 Task: Log work in the project AgileOutlook for the issue 'Create a new online platform for online fitness courses with advanced workout tracking and personalization features' spent time as '4w 5d 6h 7m' and remaining time as '6w 5d 16h 21m' and add a flag. Now add the issue to the epic 'Knowledge management system implementation'. Log work in the project AgileOutlook for the issue 'Implement a new cloud-based performance management system for a company with advanced employee evaluation and goal setting features' spent time as '2w 6d 19h 29m' and remaining time as '5w 4d 8h 2m' and clone the issue. Now add the issue to the epic 'IT infrastructure as a service (IaaS) adoption'
Action: Mouse moved to (830, 195)
Screenshot: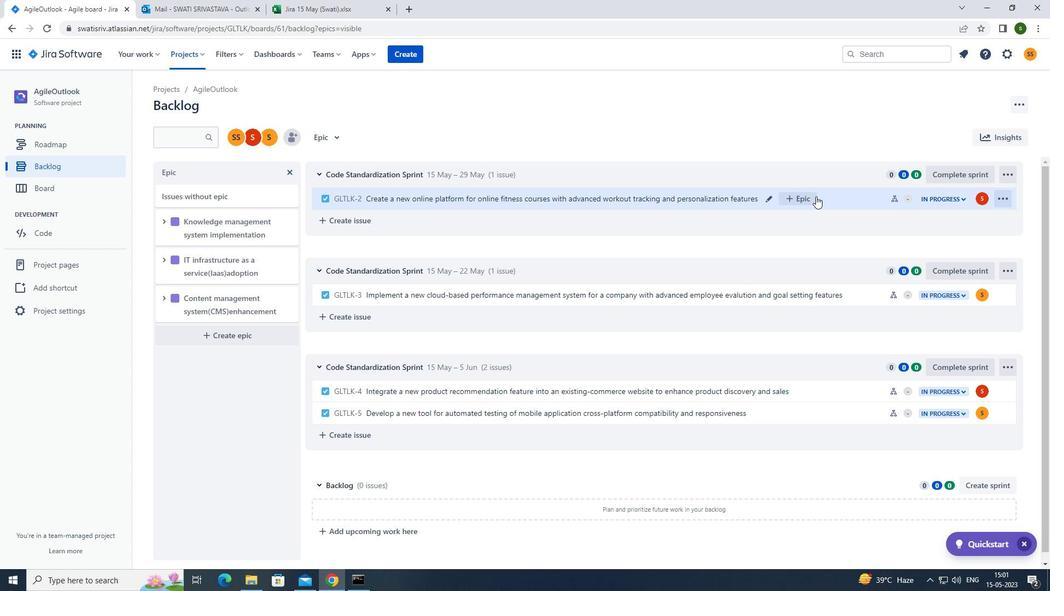 
Action: Mouse pressed left at (830, 195)
Screenshot: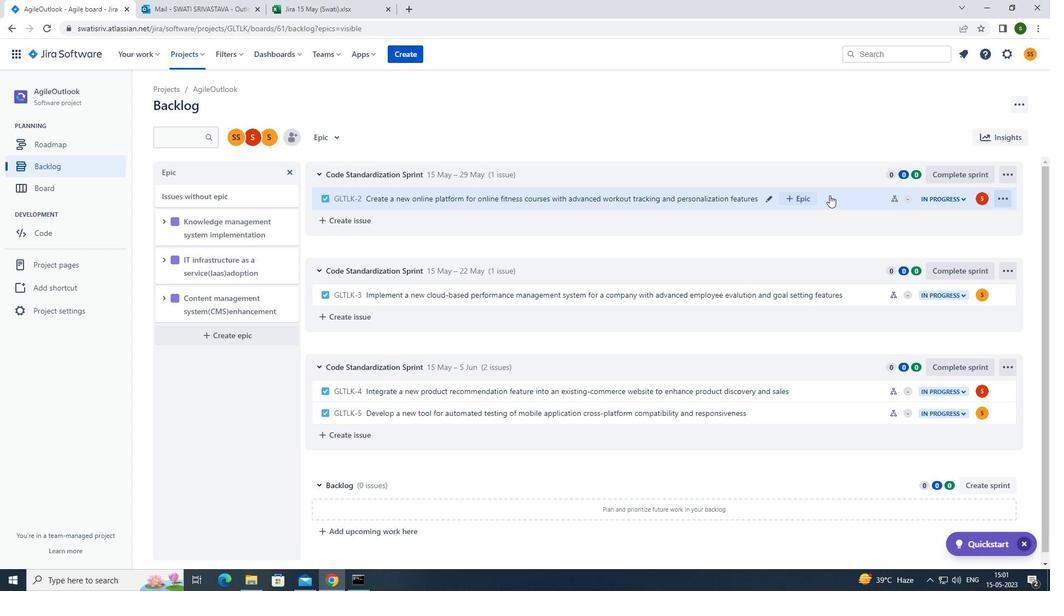
Action: Mouse moved to (1010, 173)
Screenshot: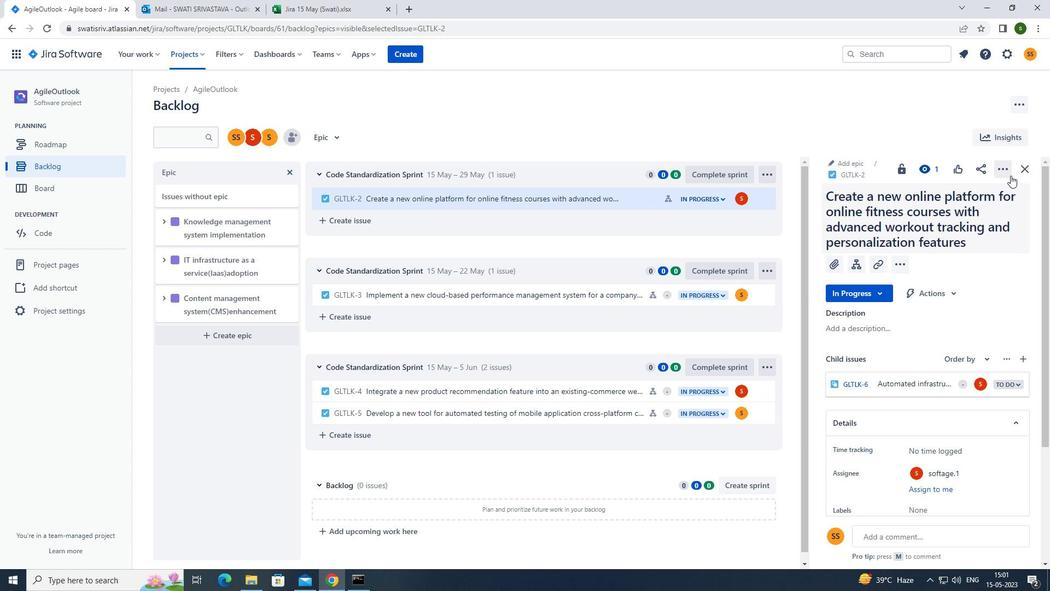 
Action: Mouse pressed left at (1010, 173)
Screenshot: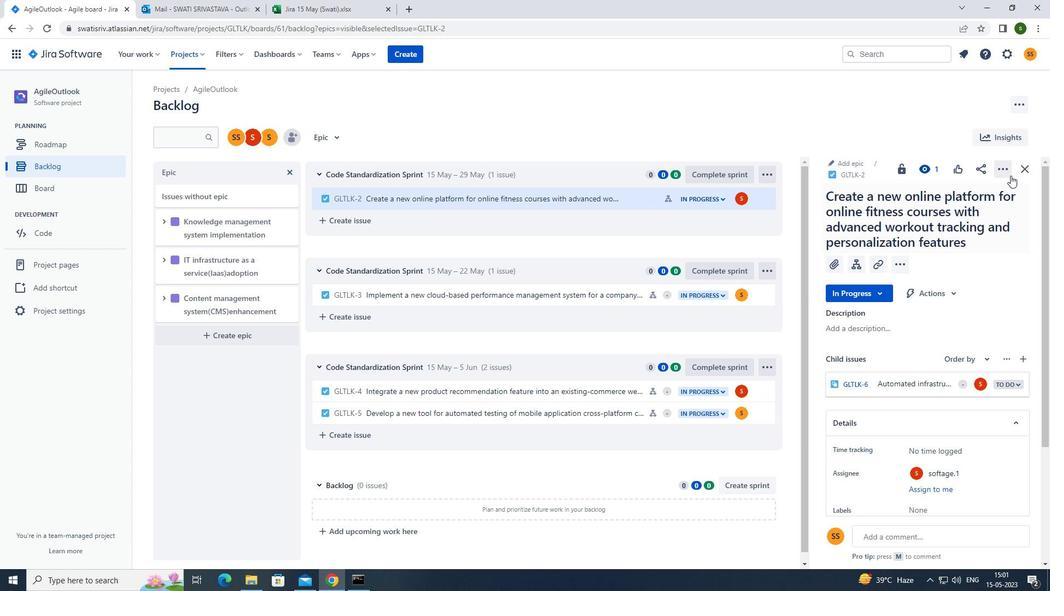 
Action: Mouse moved to (978, 194)
Screenshot: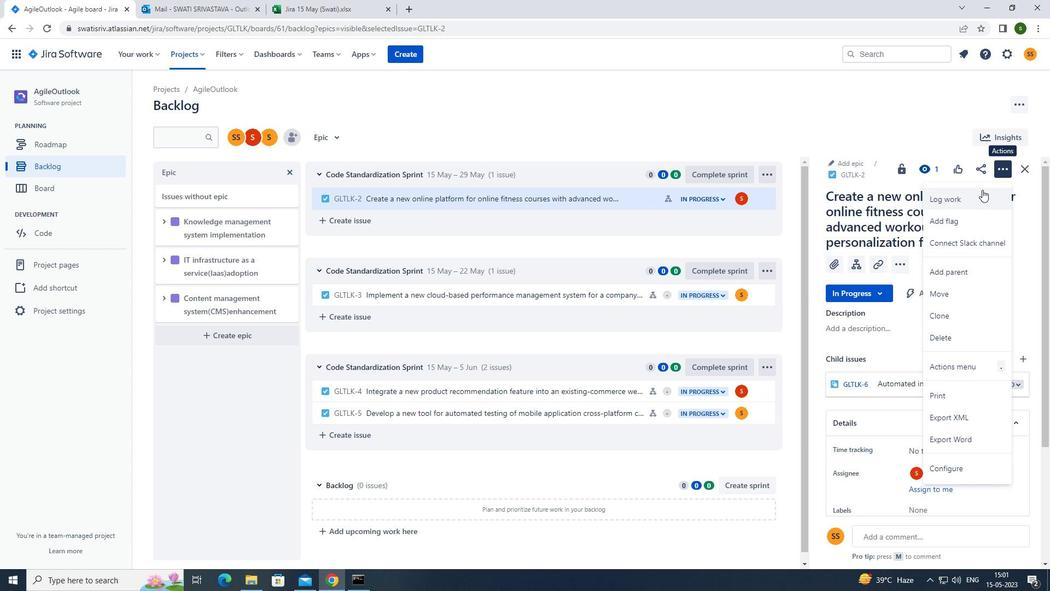 
Action: Mouse pressed left at (978, 194)
Screenshot: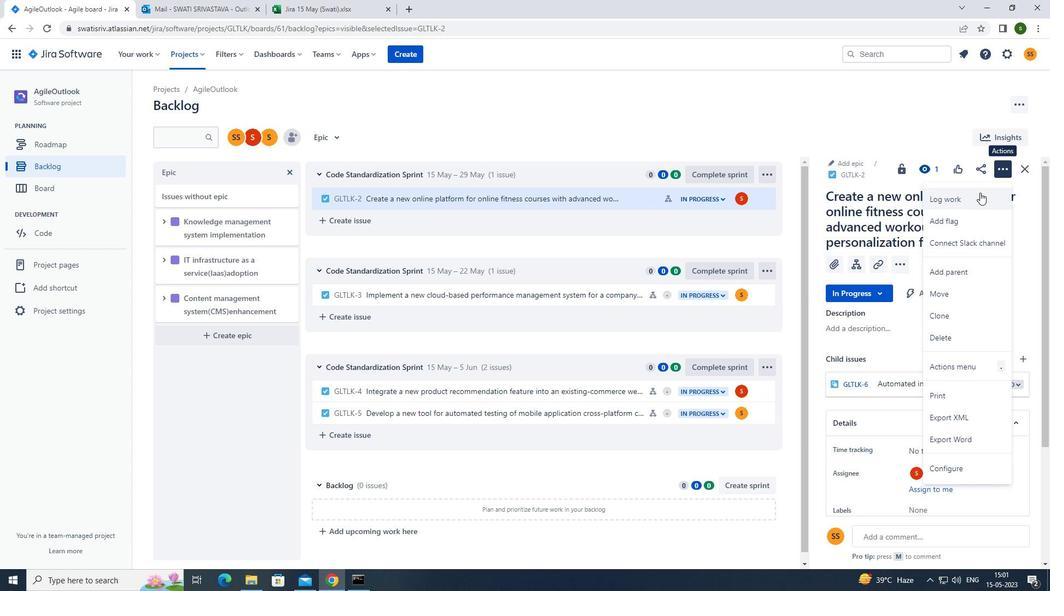 
Action: Mouse moved to (497, 139)
Screenshot: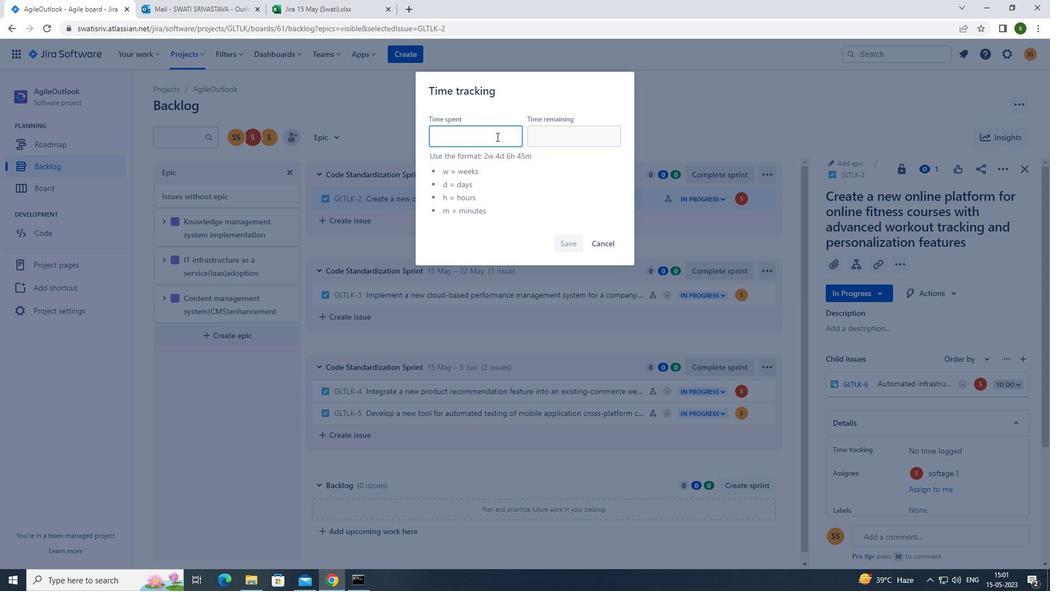 
Action: Key pressed 4w<Key.space>5d<Key.space>6h<Key.space>7m
Screenshot: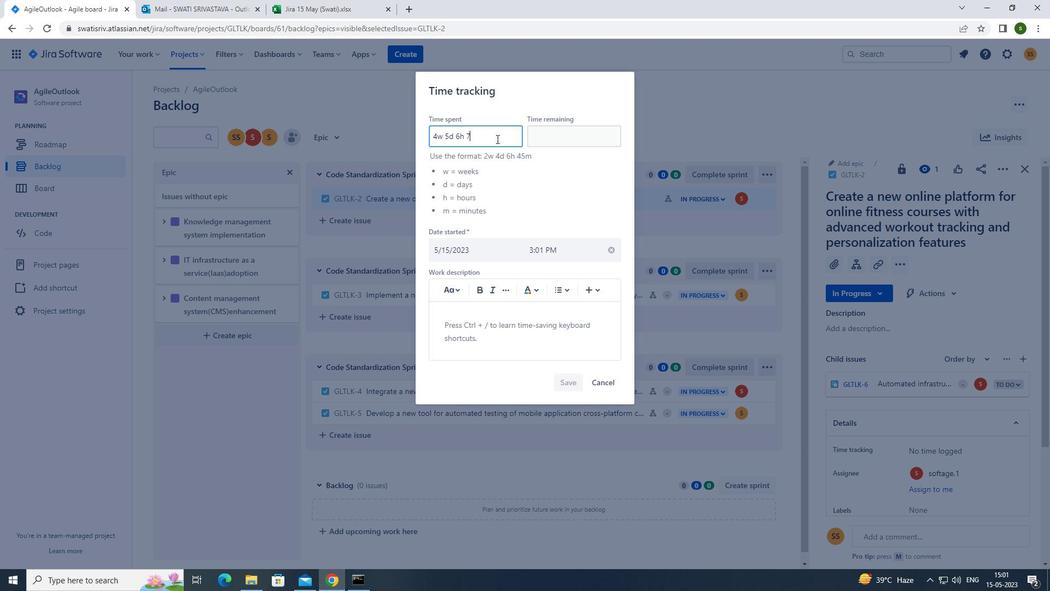 
Action: Mouse moved to (569, 151)
Screenshot: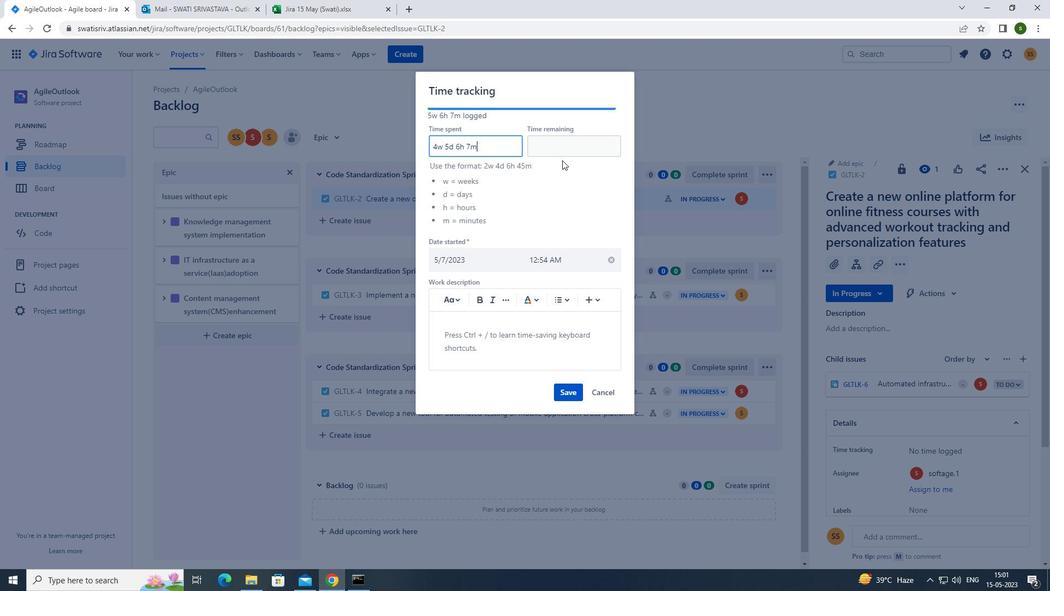 
Action: Mouse pressed left at (569, 151)
Screenshot: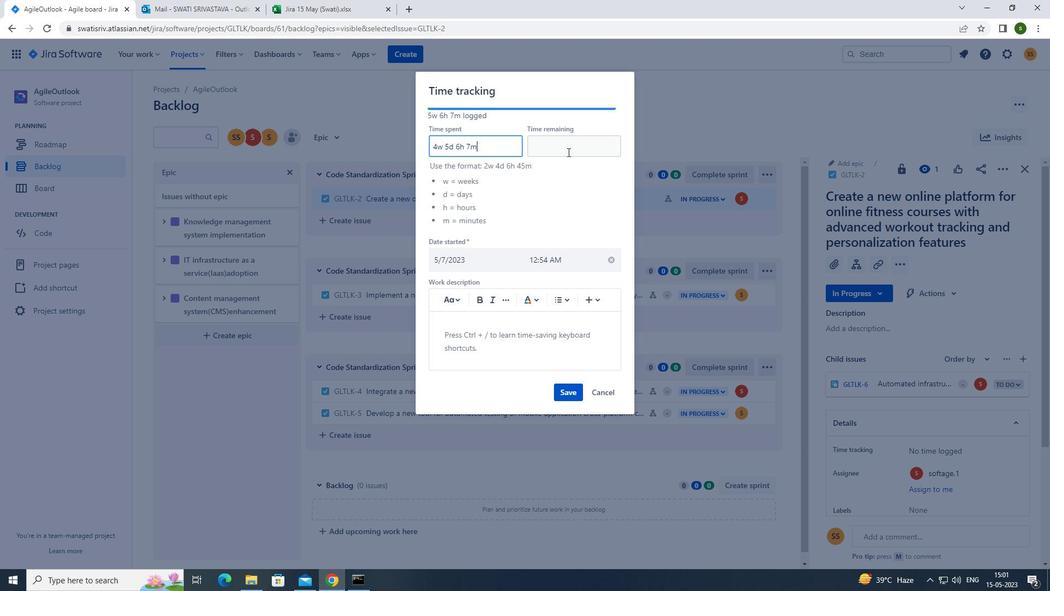 
Action: Key pressed 6w<Key.space>5d<Key.space>16h<Key.space>21m
Screenshot: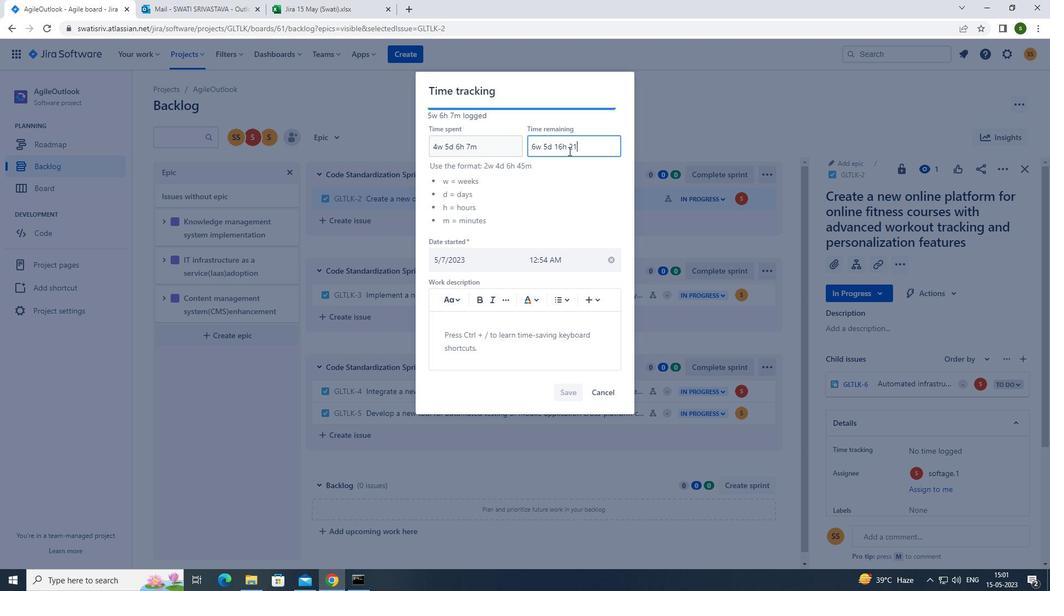 
Action: Mouse moved to (564, 386)
Screenshot: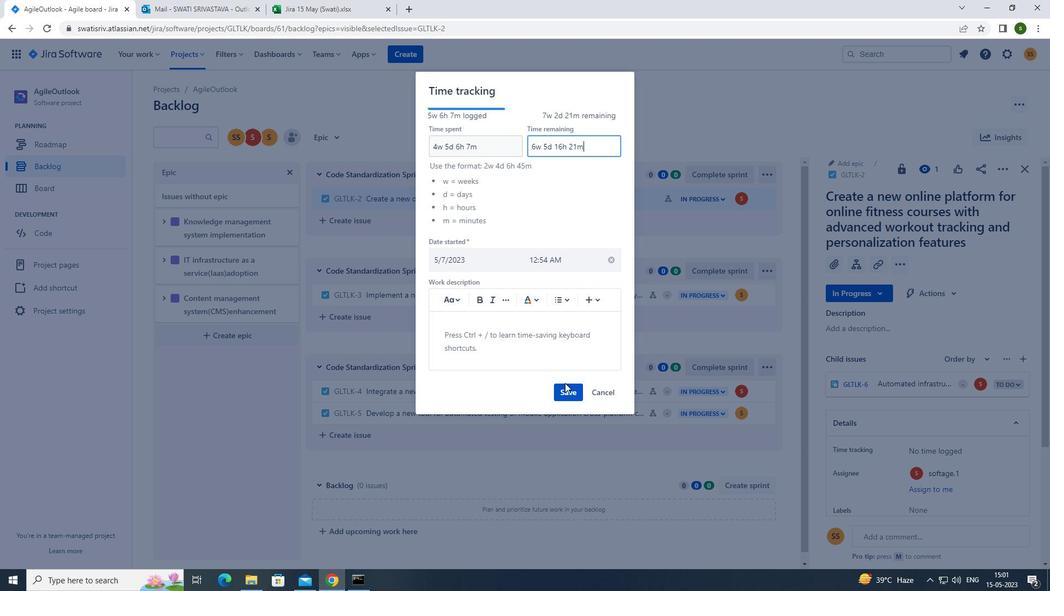 
Action: Mouse pressed left at (564, 386)
Screenshot: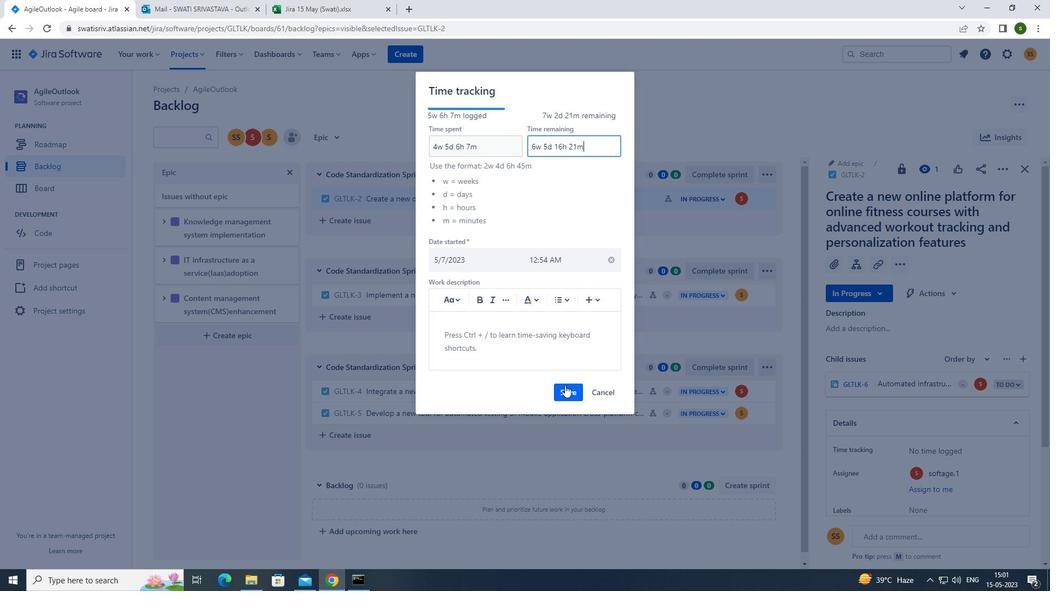 
Action: Mouse moved to (1000, 166)
Screenshot: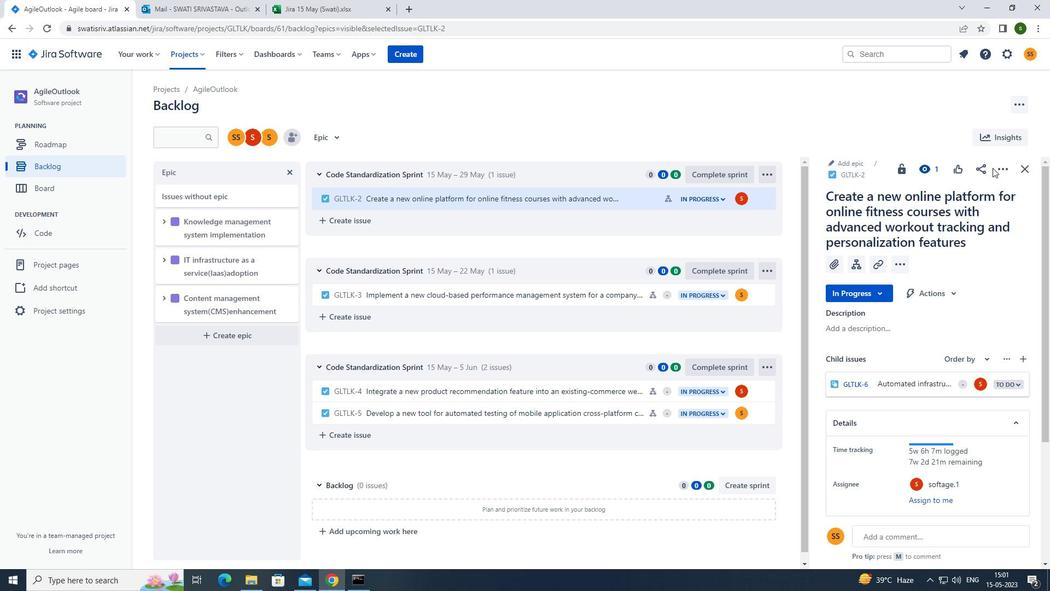 
Action: Mouse pressed left at (1000, 166)
Screenshot: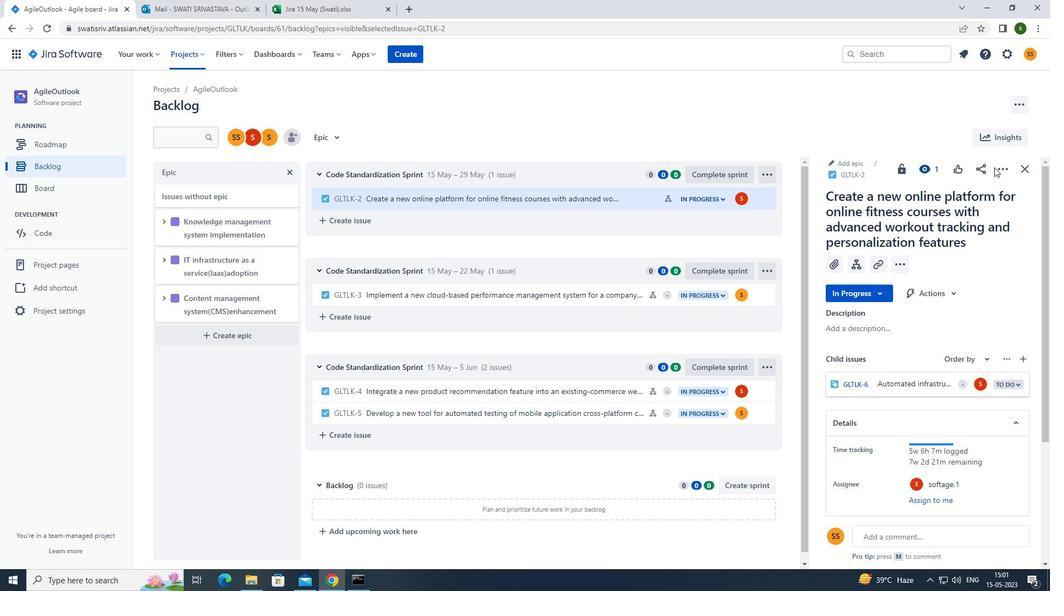 
Action: Mouse moved to (966, 218)
Screenshot: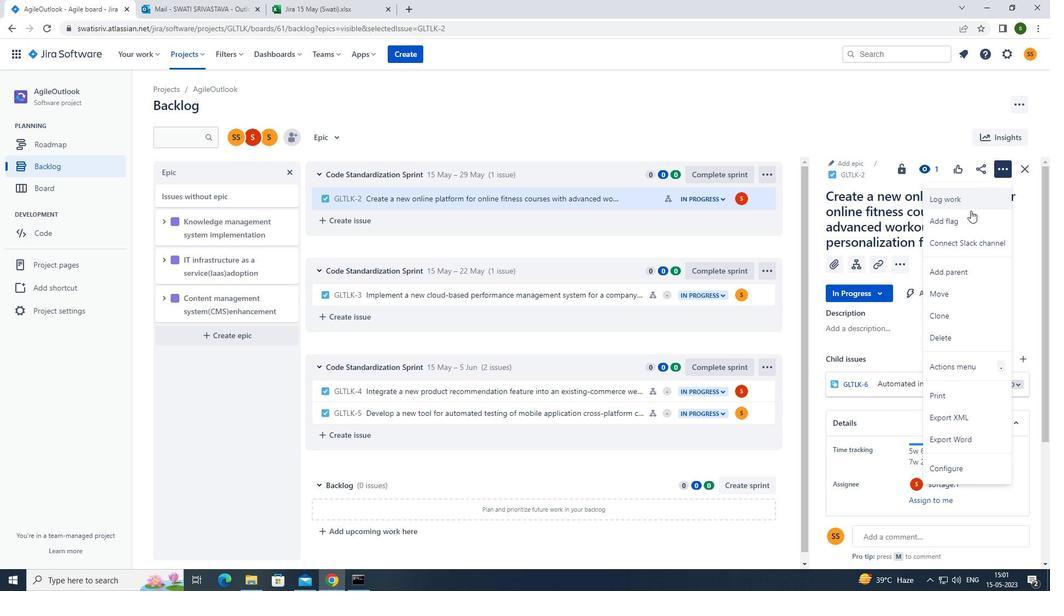 
Action: Mouse pressed left at (966, 218)
Screenshot: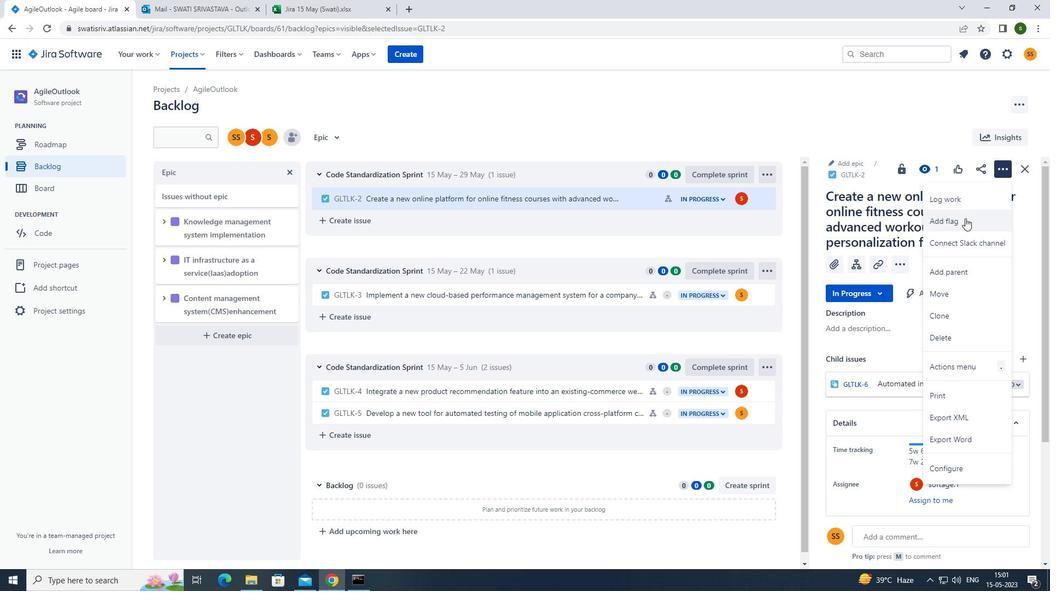 
Action: Mouse moved to (327, 137)
Screenshot: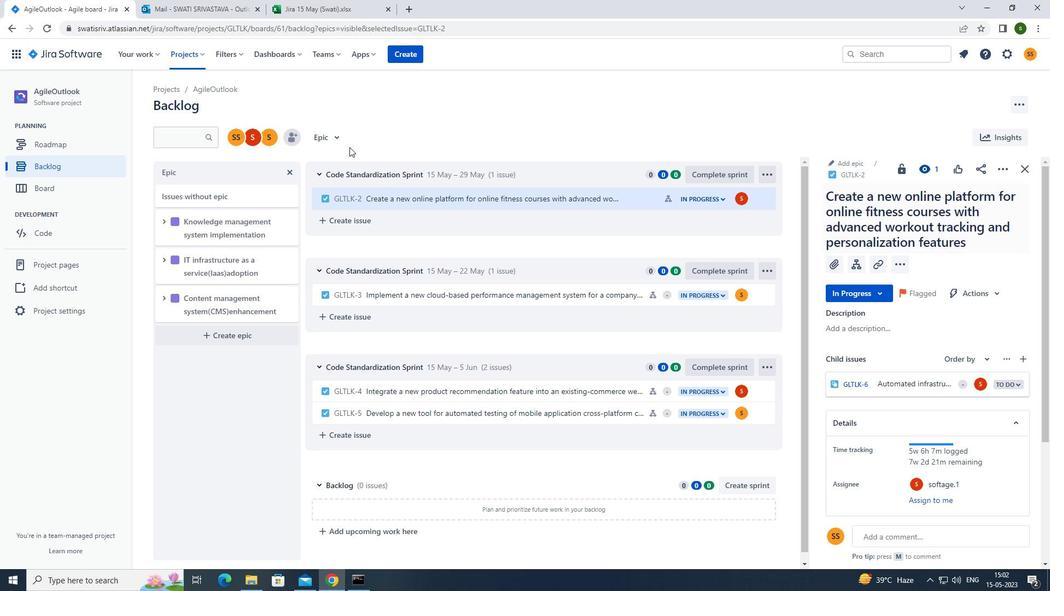 
Action: Mouse pressed left at (327, 137)
Screenshot: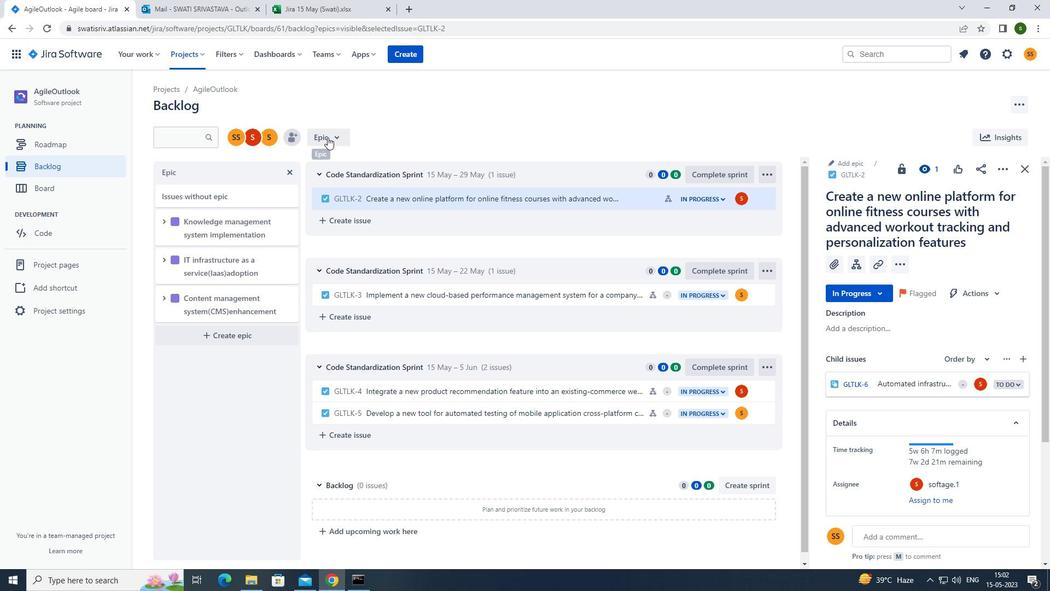 
Action: Mouse moved to (351, 183)
Screenshot: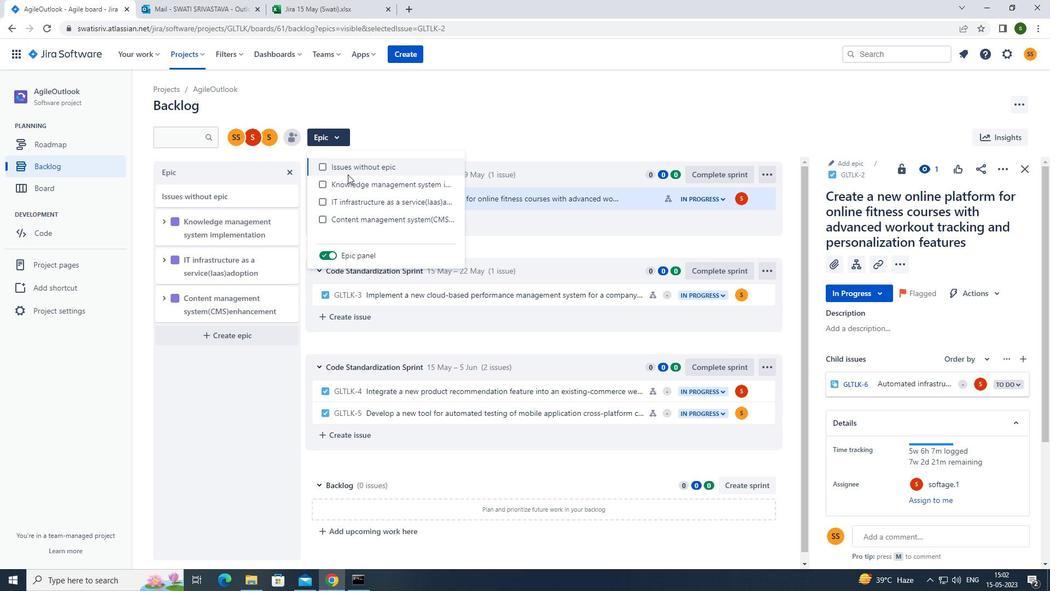 
Action: Mouse pressed left at (351, 183)
Screenshot: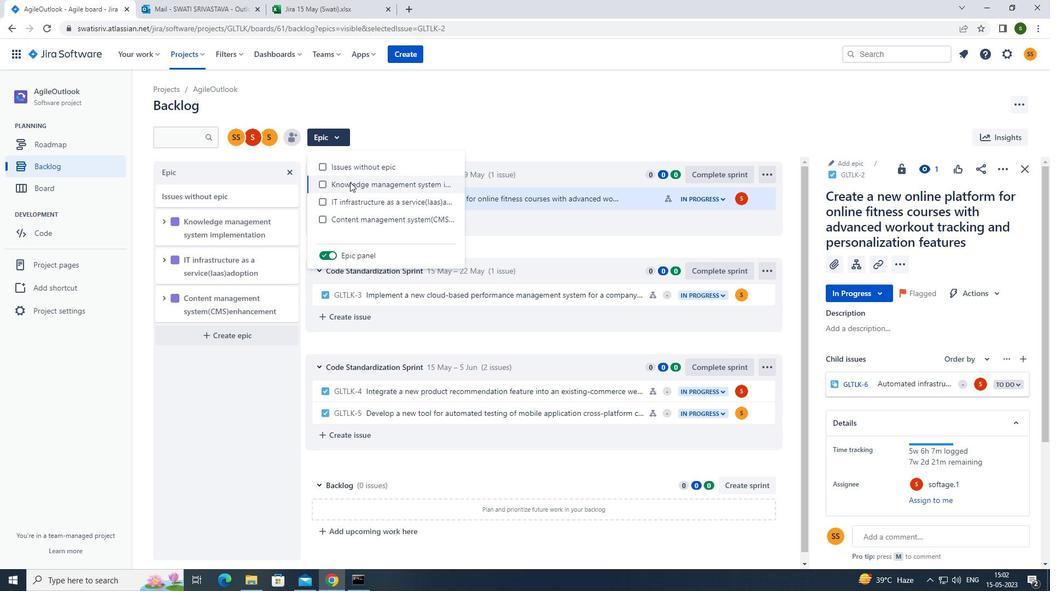 
Action: Mouse moved to (448, 120)
Screenshot: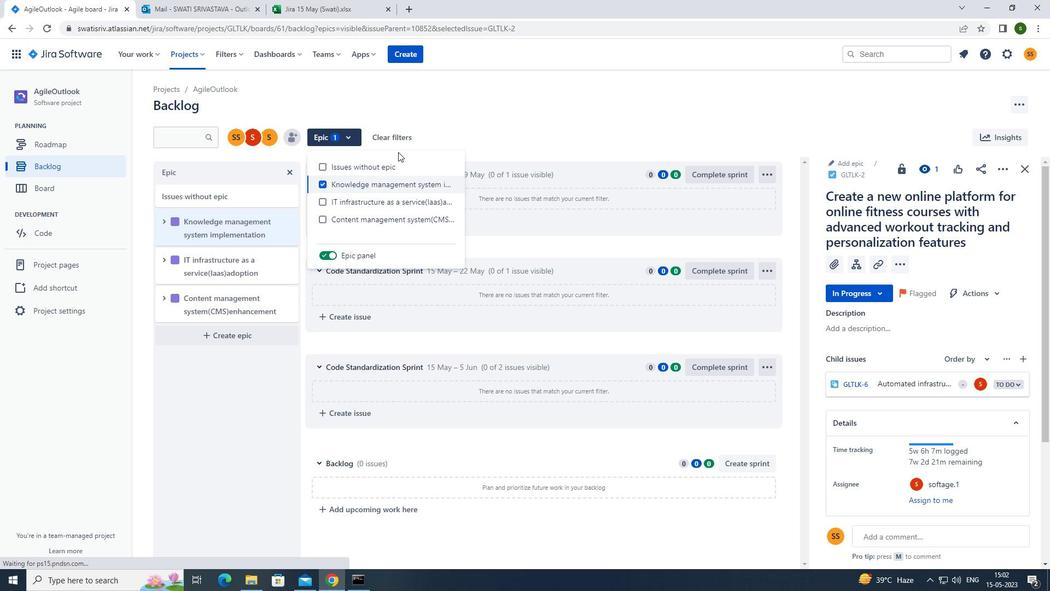 
Action: Mouse pressed left at (448, 120)
Screenshot: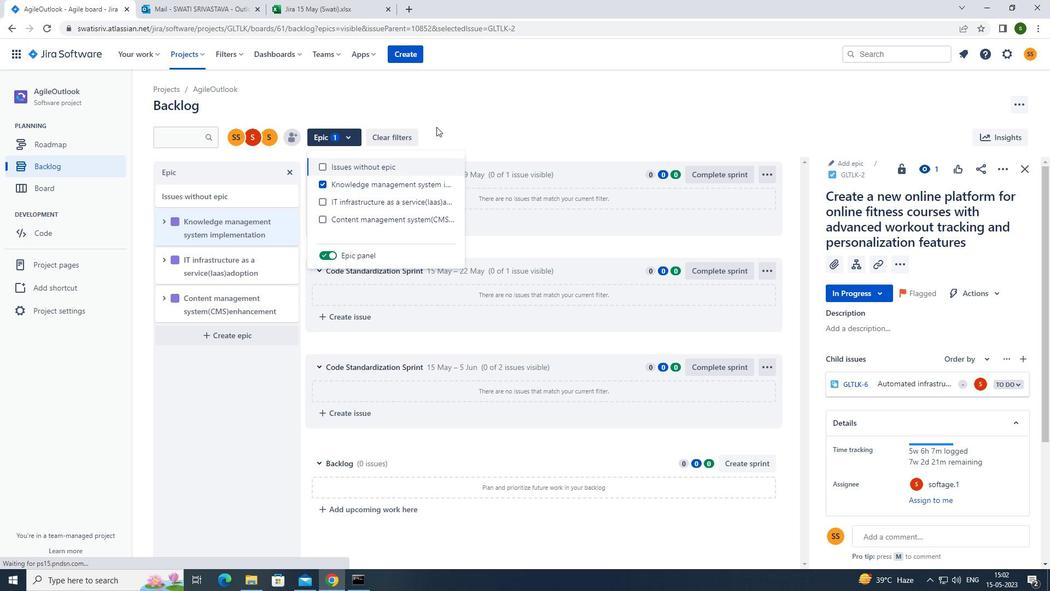 
Action: Mouse moved to (52, 168)
Screenshot: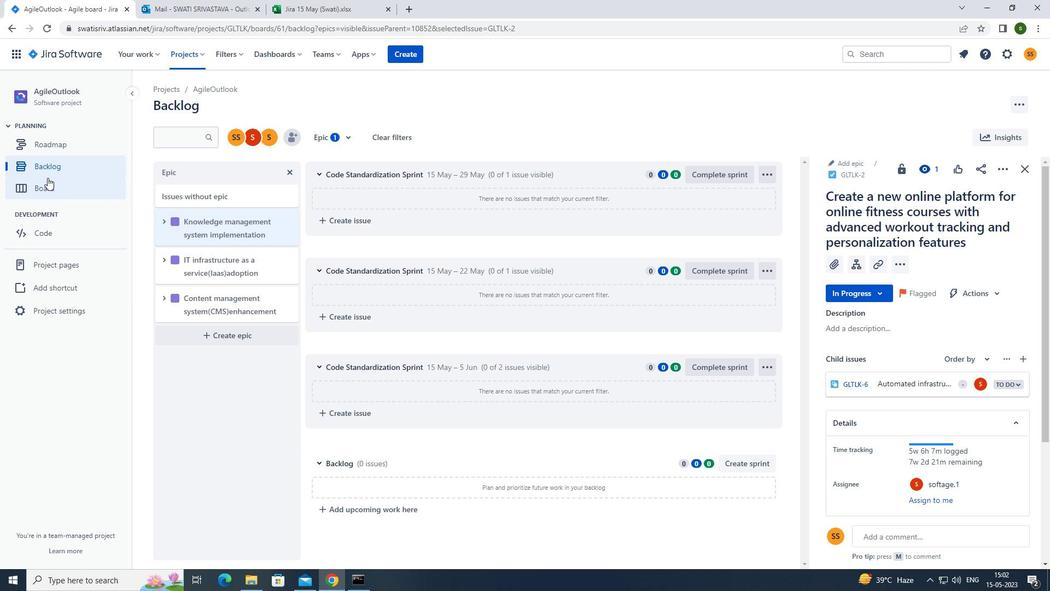 
Action: Mouse pressed left at (52, 168)
Screenshot: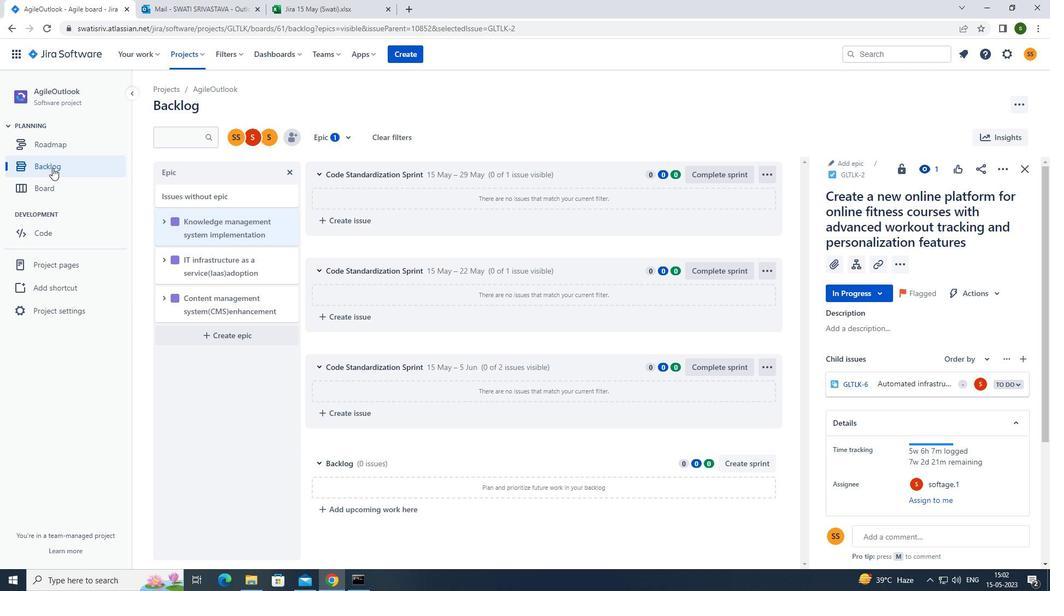 
Action: Mouse moved to (660, 302)
Screenshot: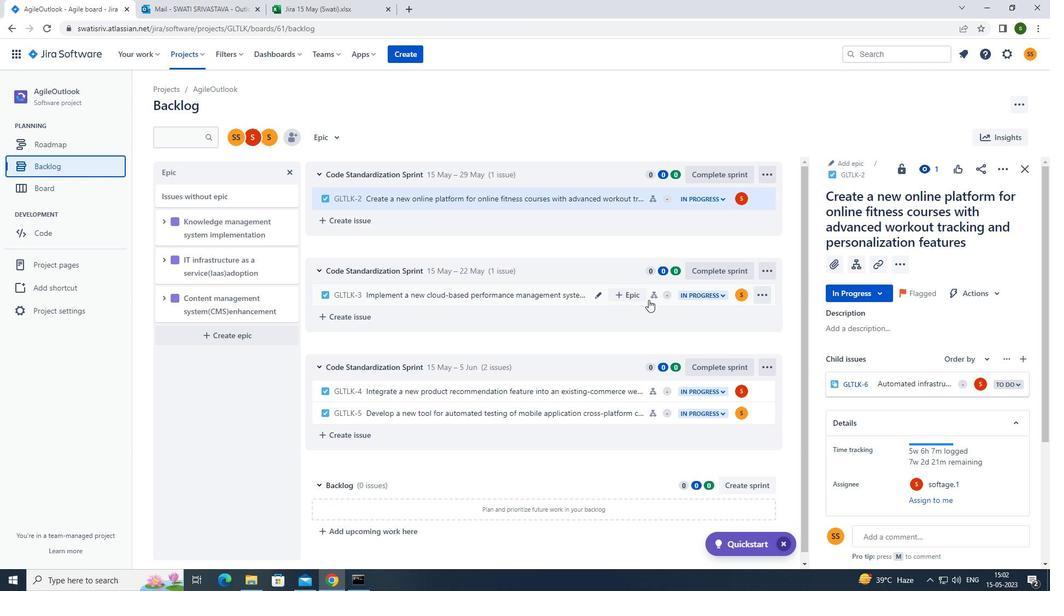 
Action: Mouse pressed left at (660, 302)
Screenshot: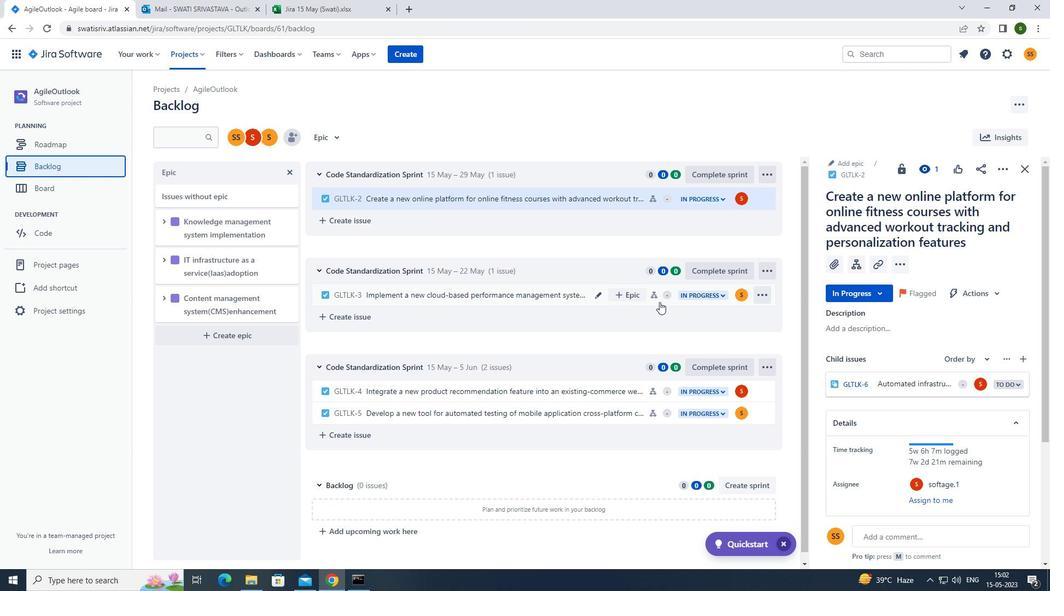
Action: Mouse moved to (1002, 169)
Screenshot: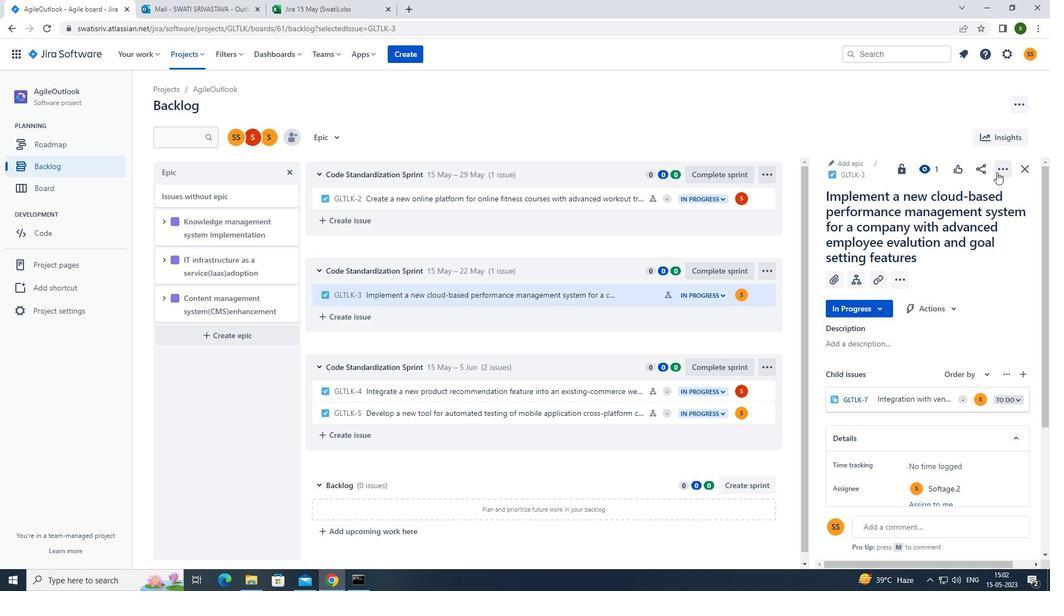 
Action: Mouse pressed left at (1002, 169)
Screenshot: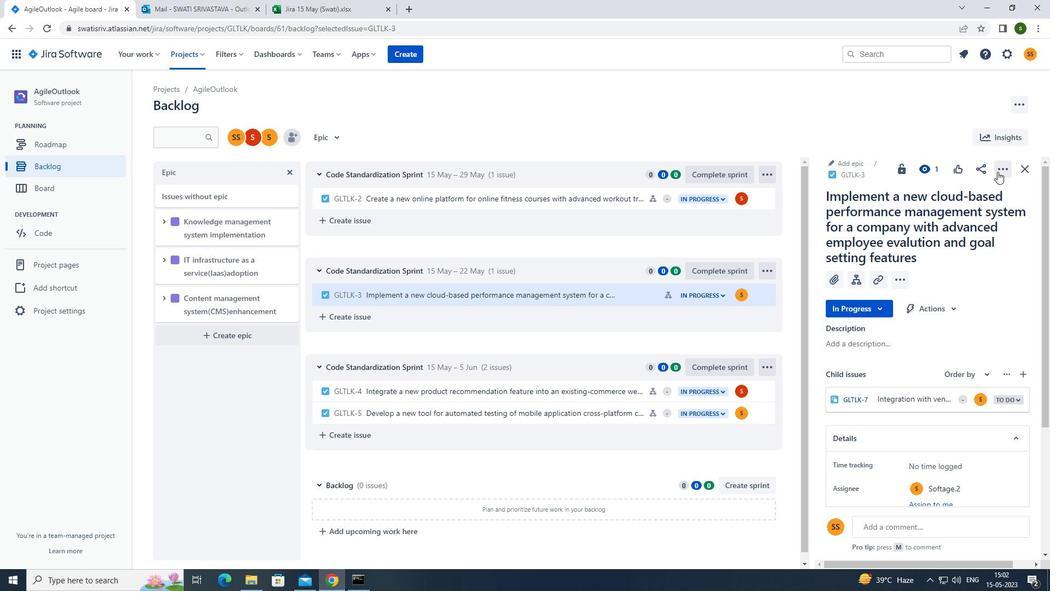 
Action: Mouse moved to (998, 192)
Screenshot: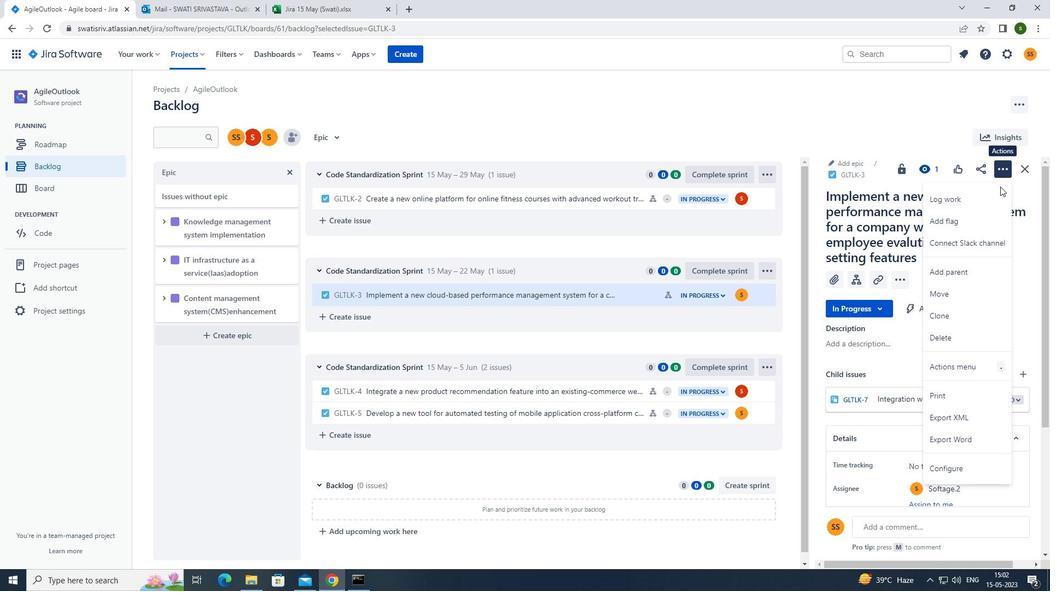 
Action: Mouse pressed left at (998, 192)
Screenshot: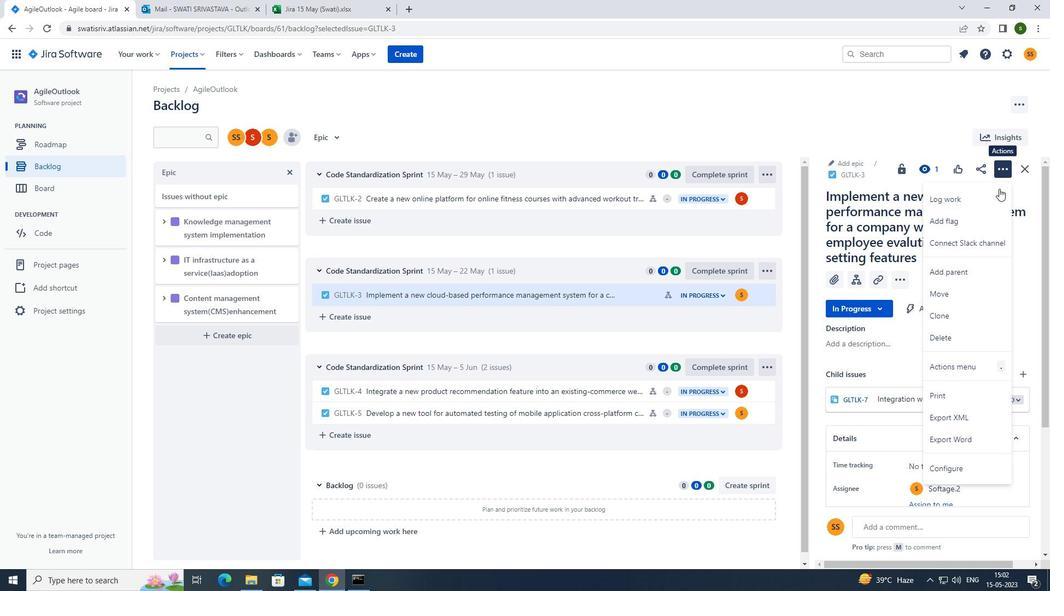
Action: Mouse moved to (483, 140)
Screenshot: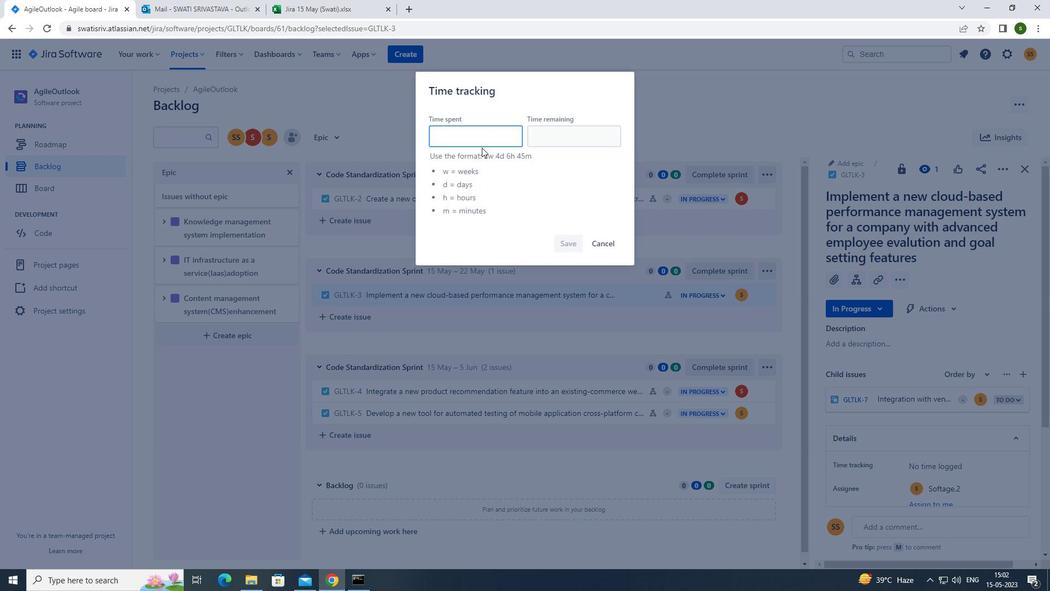 
Action: Mouse pressed left at (483, 140)
Screenshot: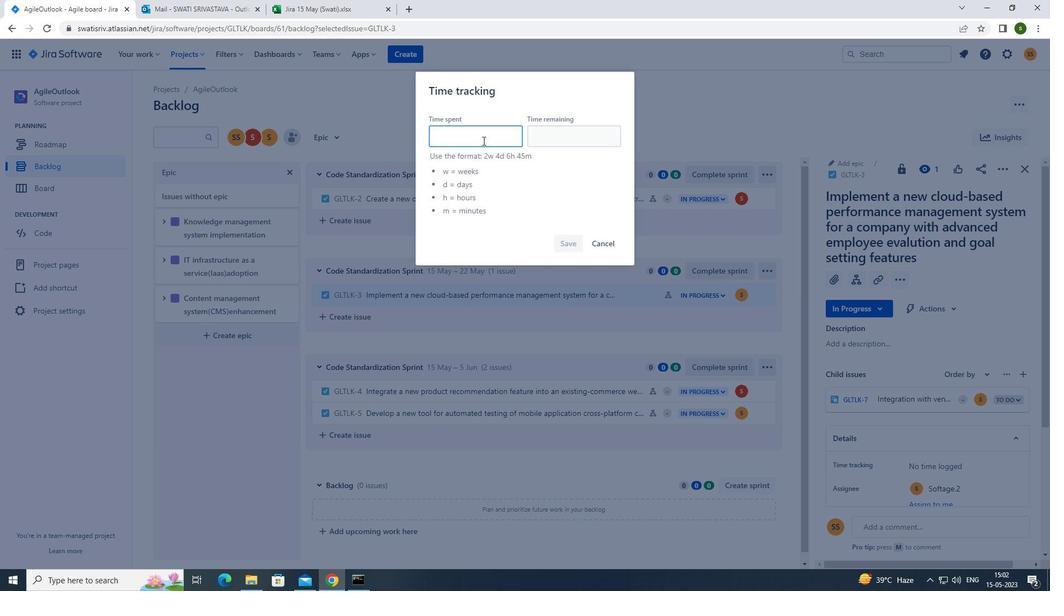 
Action: Key pressed 2w<Key.space>6d<Key.space>19h<Key.space>29m
Screenshot: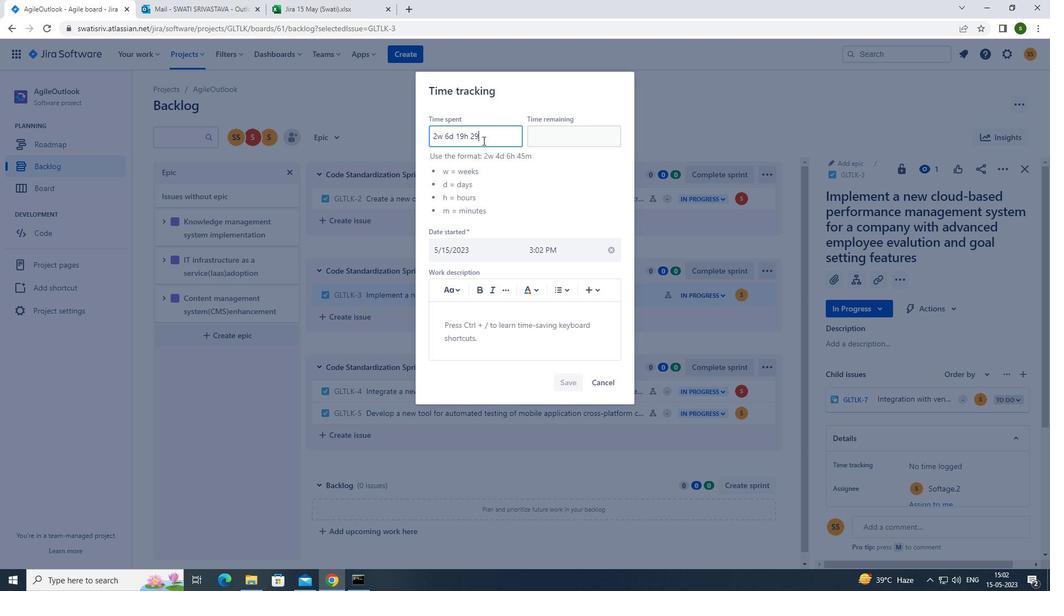 
Action: Mouse moved to (576, 151)
Screenshot: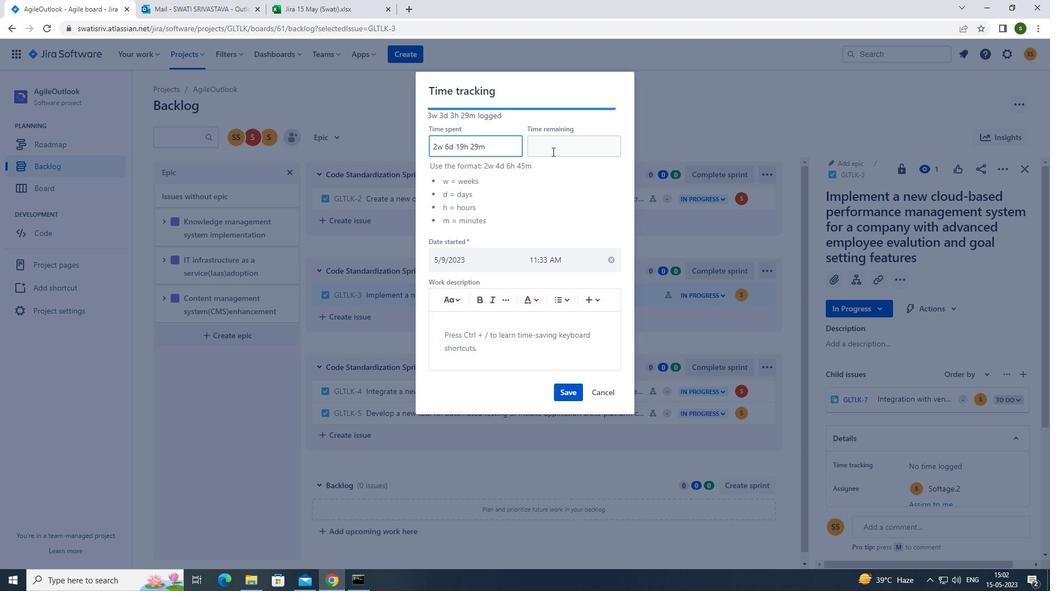 
Action: Mouse pressed left at (576, 151)
Screenshot: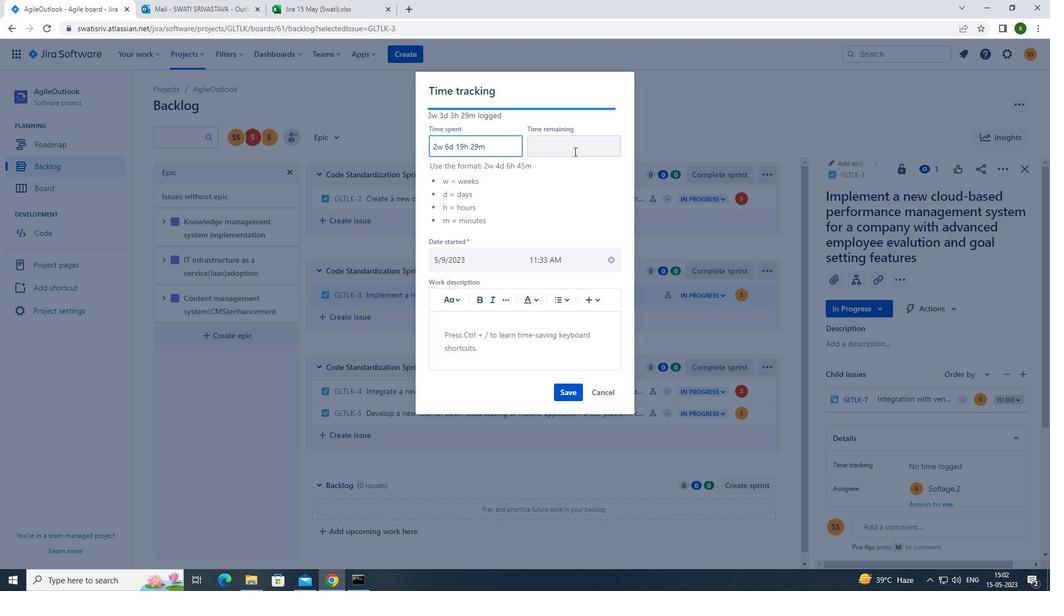 
Action: Key pressed 5w<Key.space>4d<Key.space>8h<Key.space>2m
Screenshot: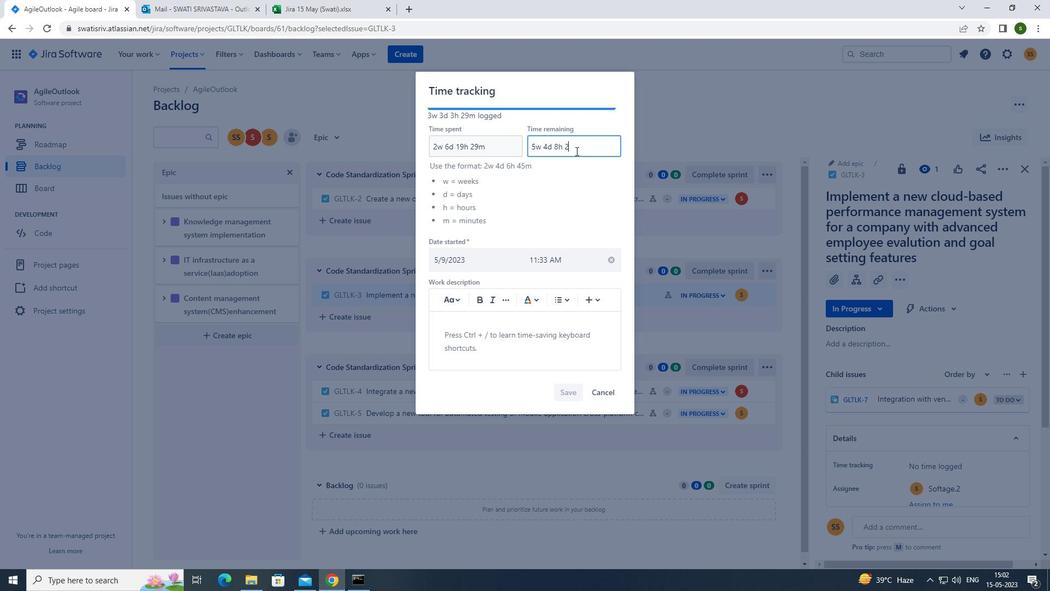 
Action: Mouse moved to (568, 389)
Screenshot: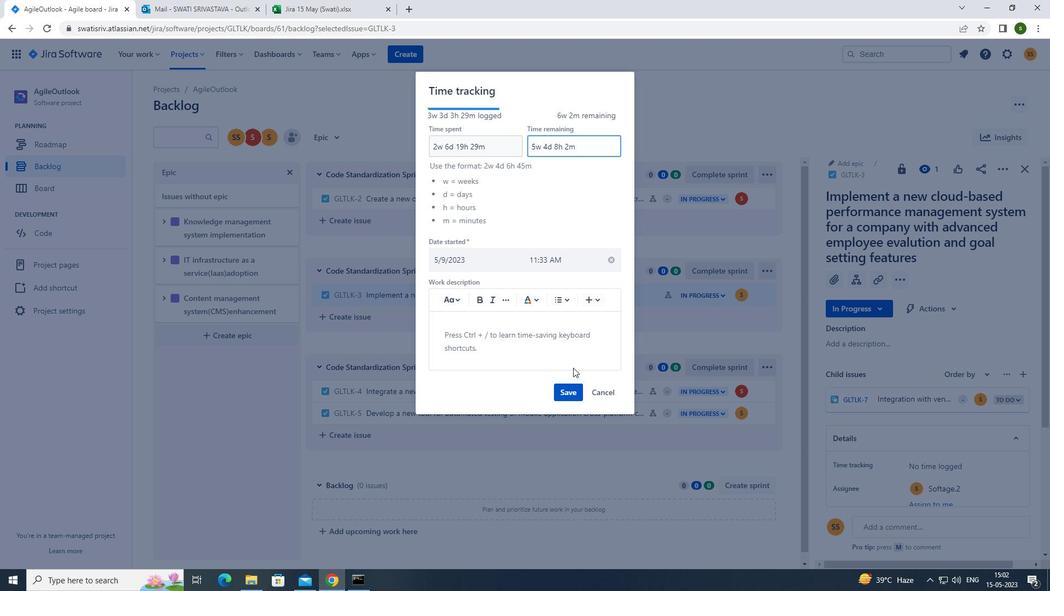 
Action: Mouse pressed left at (568, 389)
Screenshot: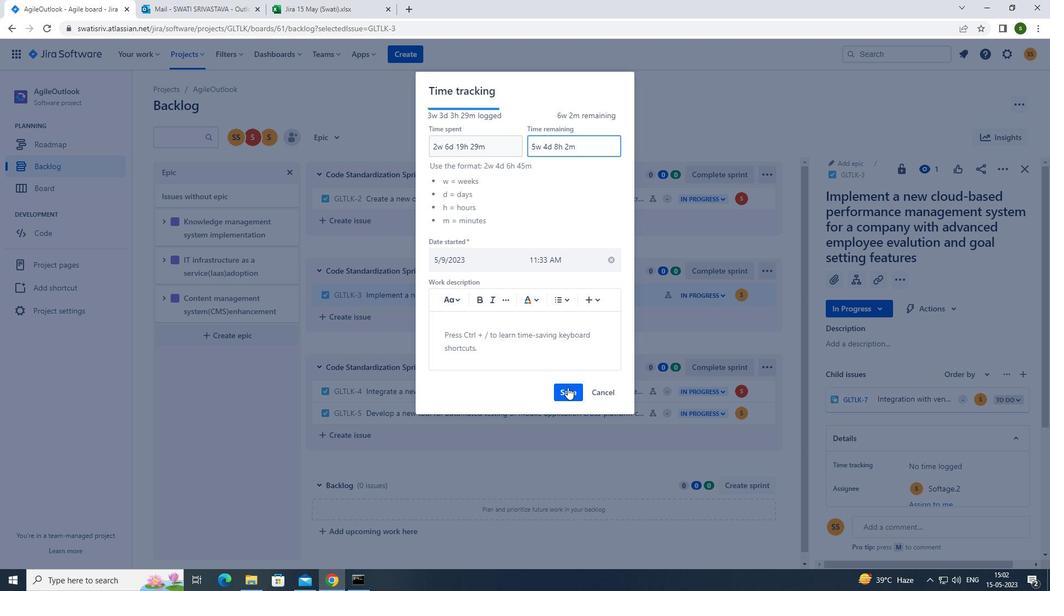 
Action: Mouse moved to (1003, 170)
Screenshot: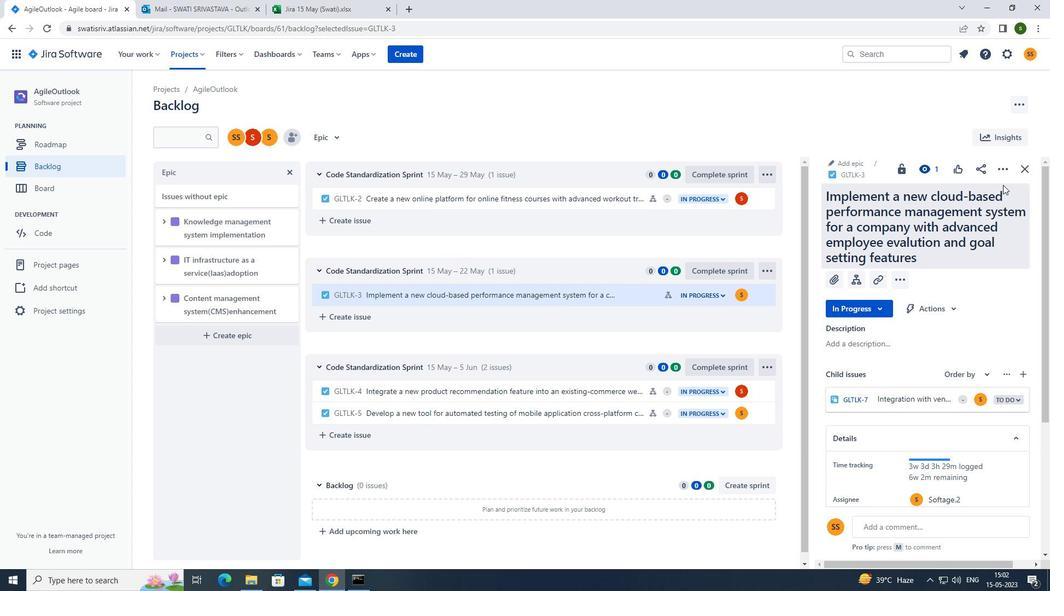 
Action: Mouse pressed left at (1003, 170)
Screenshot: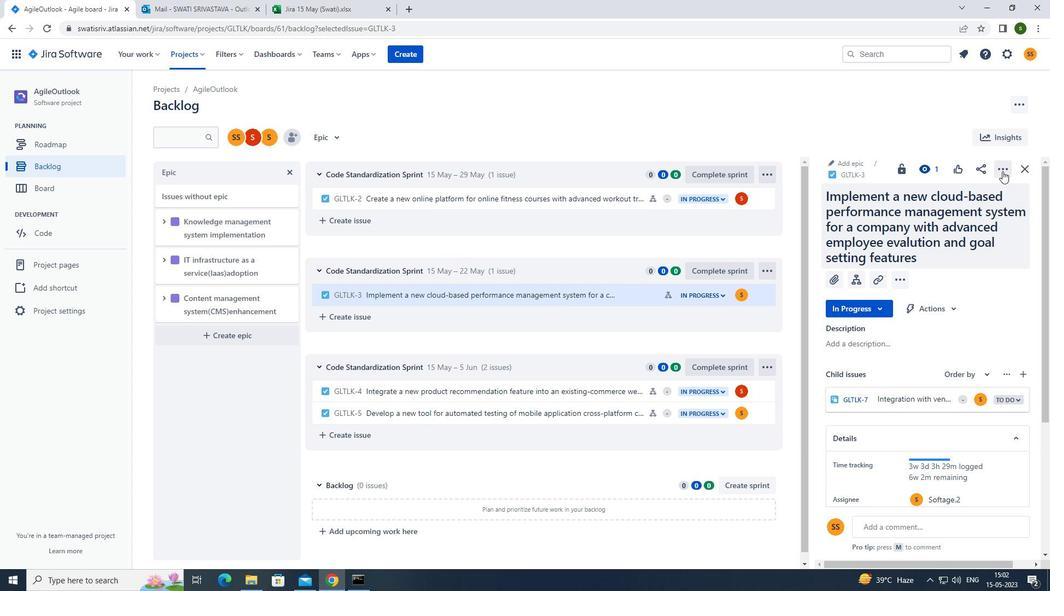 
Action: Mouse moved to (942, 313)
Screenshot: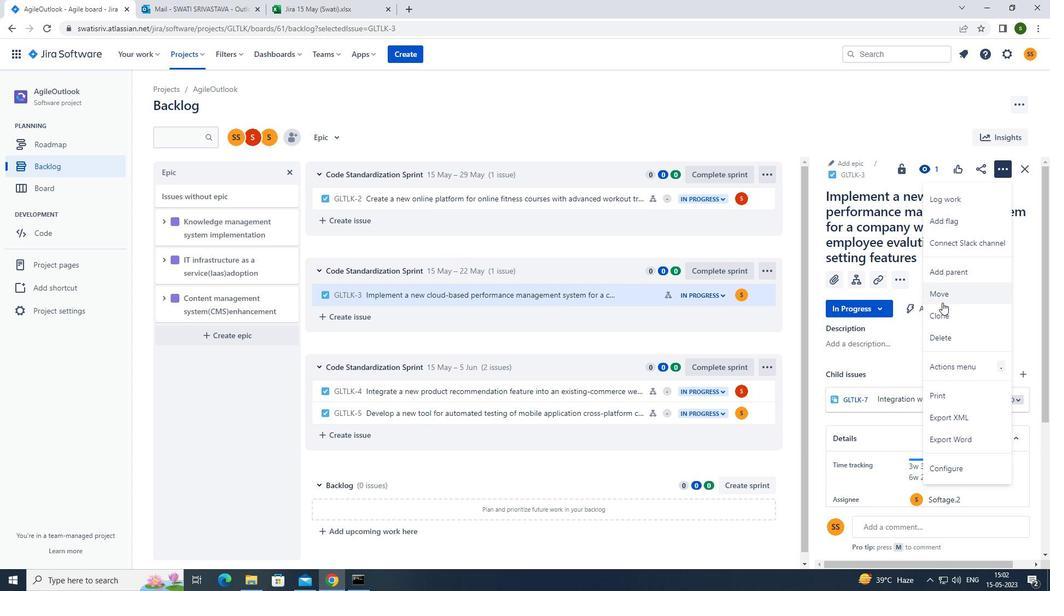 
Action: Mouse pressed left at (942, 313)
Screenshot: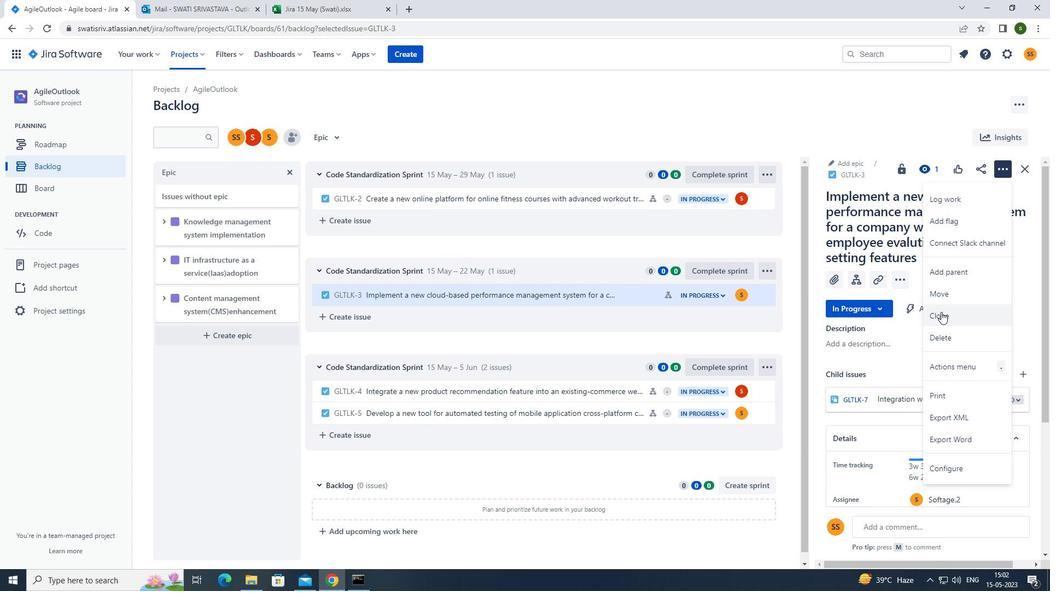 
Action: Mouse moved to (602, 235)
Screenshot: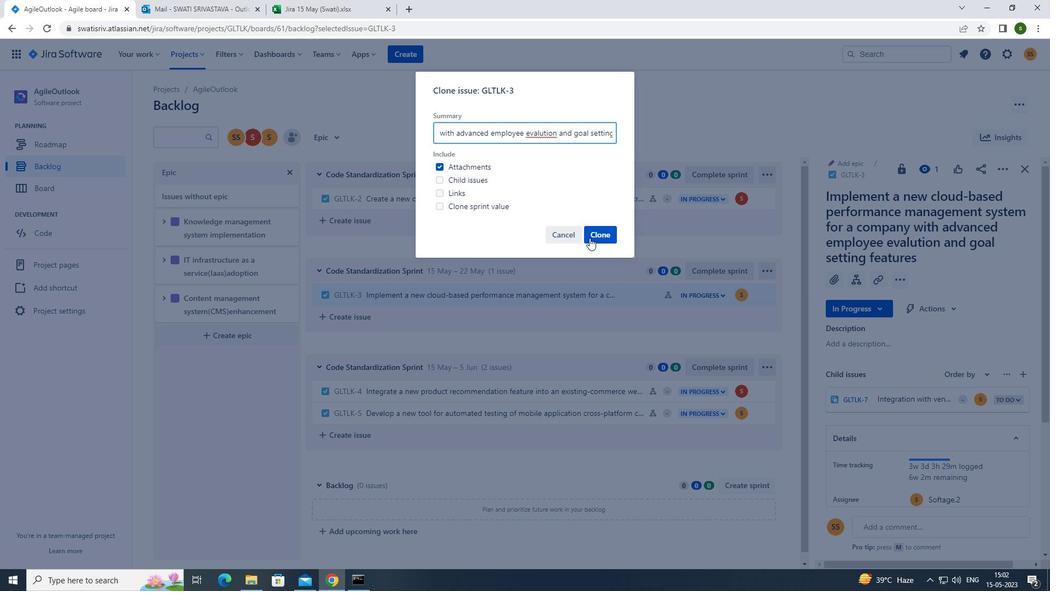 
Action: Mouse pressed left at (602, 235)
Screenshot: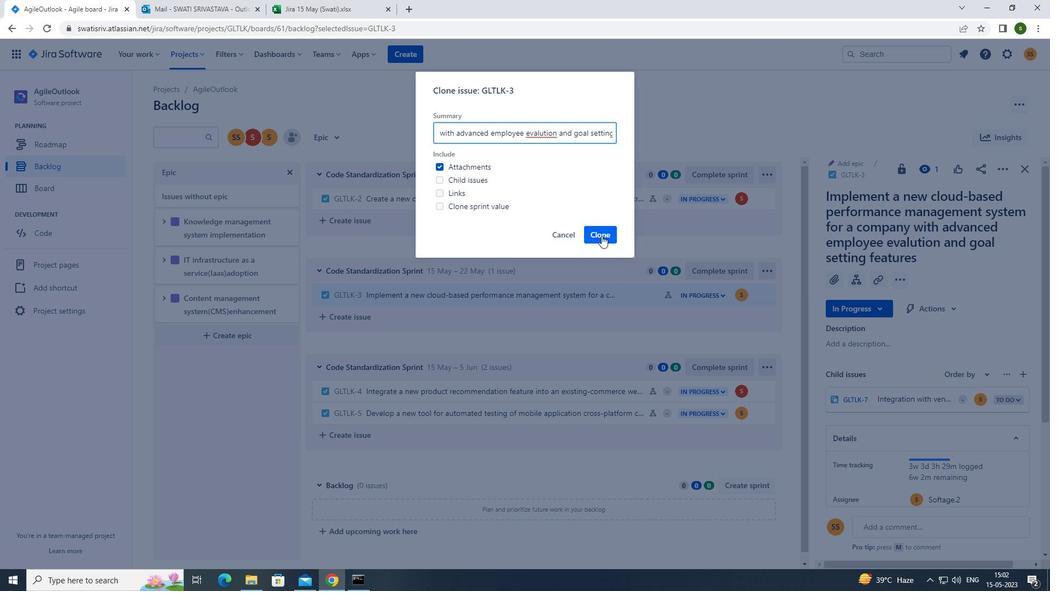 
Action: Mouse moved to (330, 139)
Screenshot: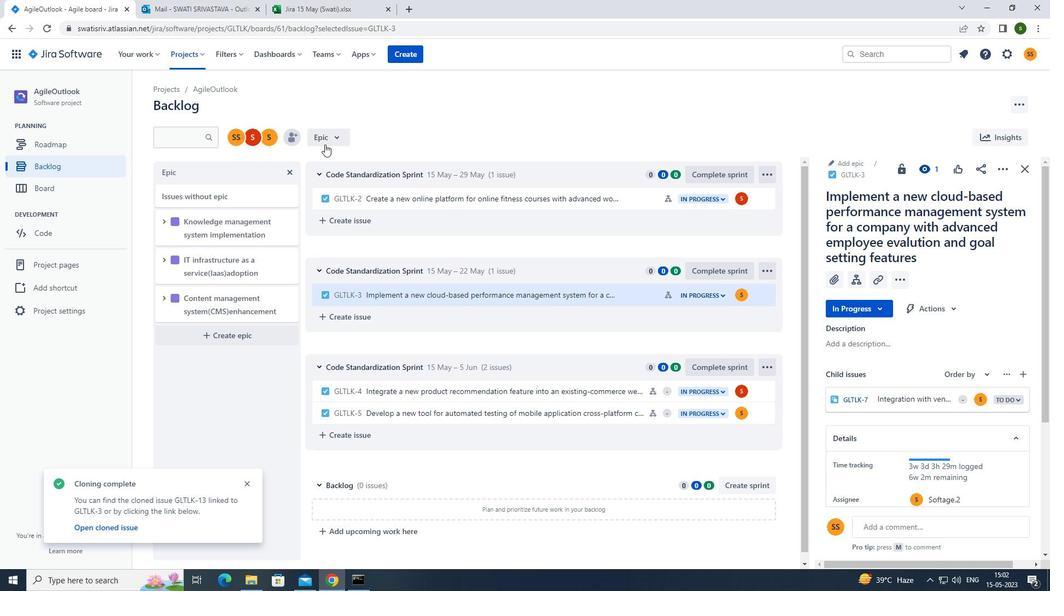 
Action: Mouse pressed left at (330, 139)
Screenshot: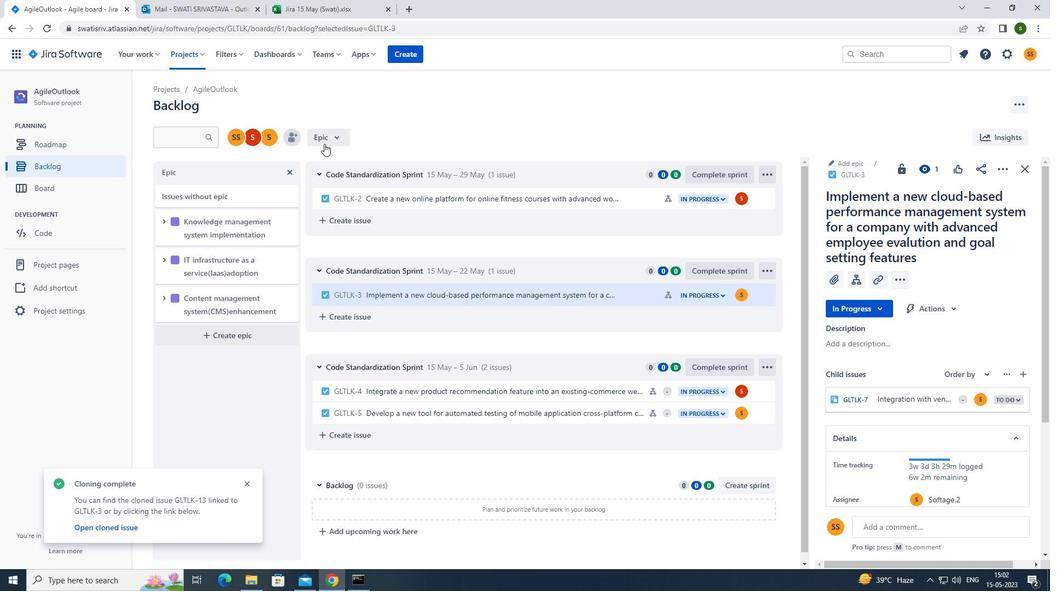 
Action: Mouse moved to (355, 204)
Screenshot: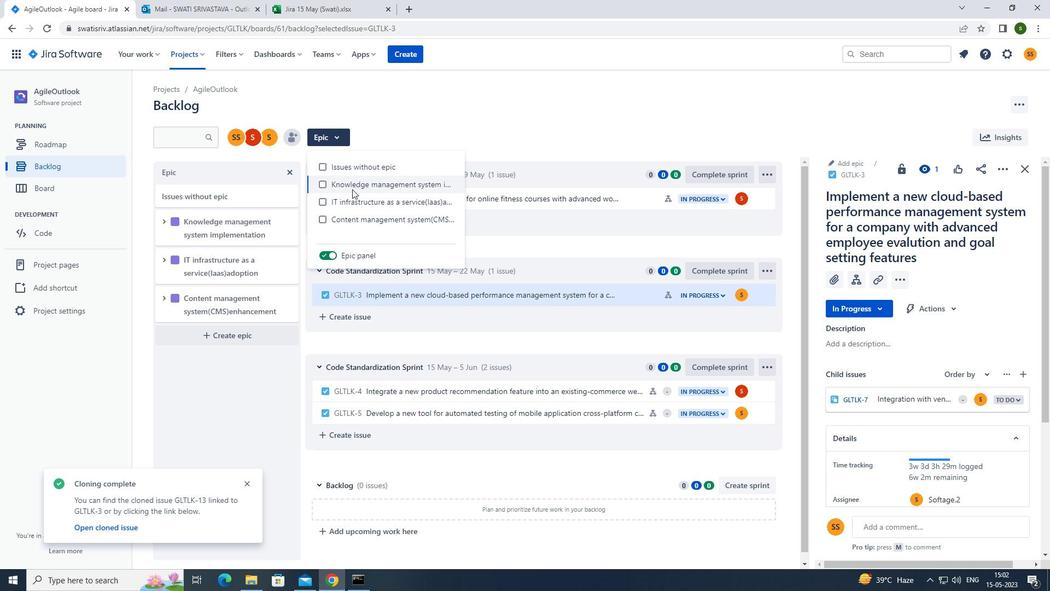 
Action: Mouse pressed left at (355, 204)
Screenshot: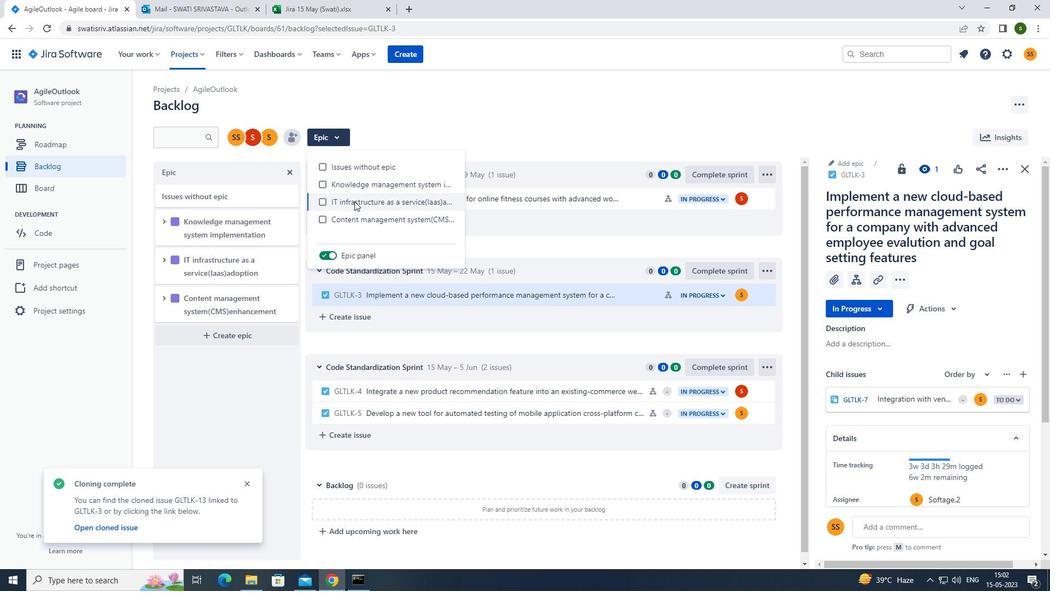 
Action: Mouse moved to (440, 111)
Screenshot: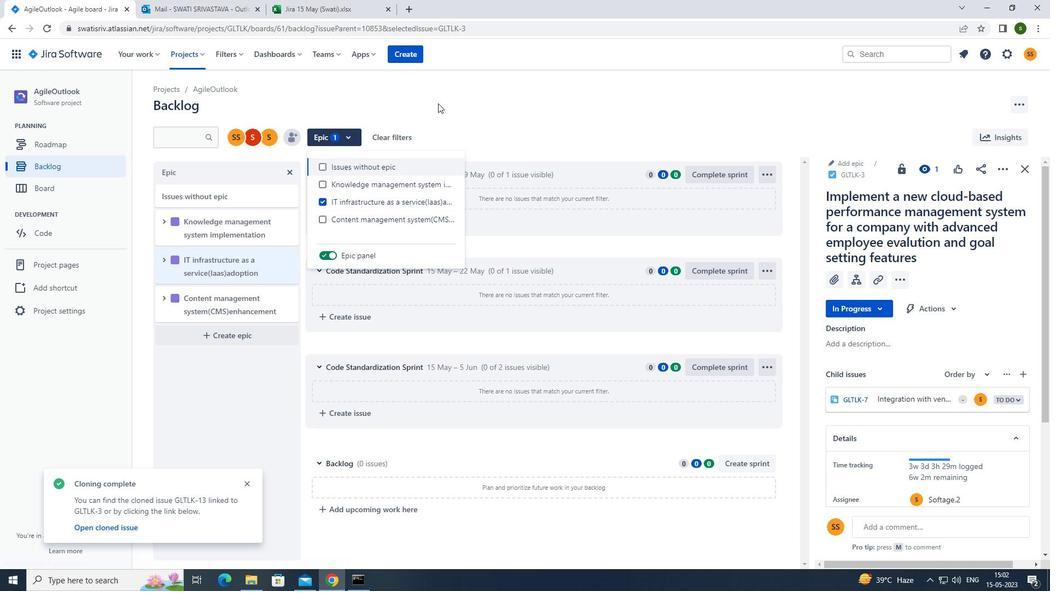 
Action: Mouse pressed left at (440, 111)
Screenshot: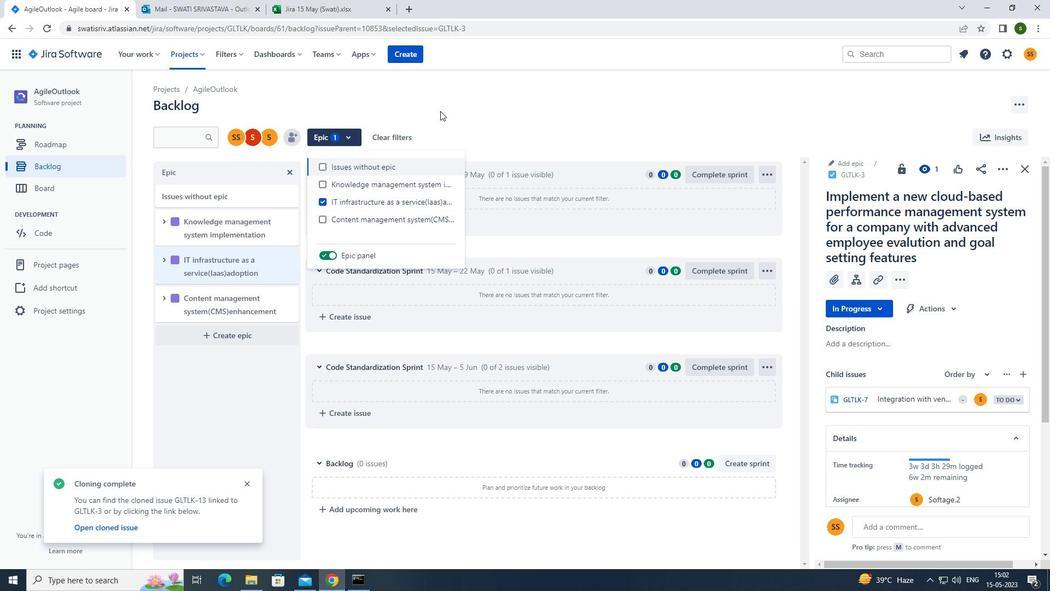 
